 Task: Set up alerts for new listings in Omaha, Nebraska, that have a pool or hot tub, and track the availability of luxury properties.
Action: Mouse moved to (129, 134)
Screenshot: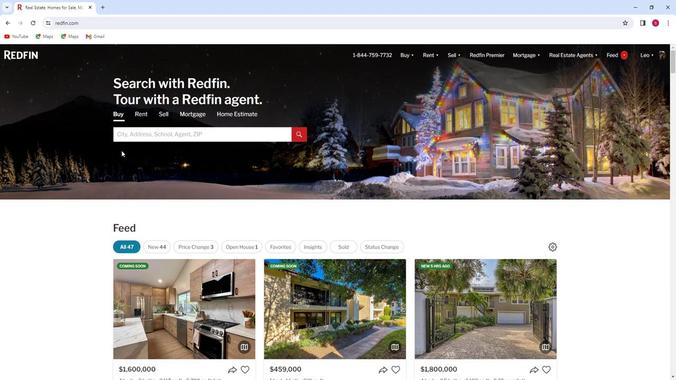 
Action: Mouse pressed left at (129, 134)
Screenshot: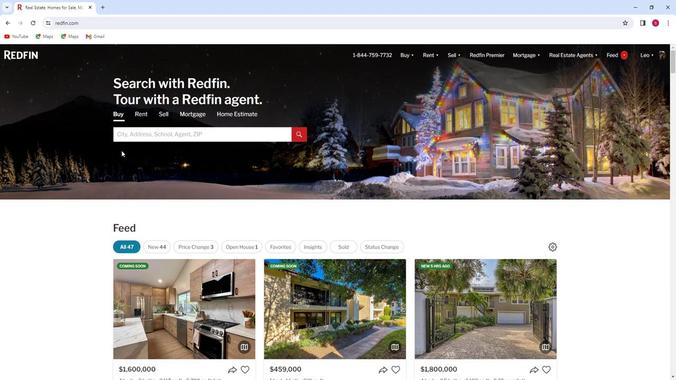 
Action: Key pressed <Key.shift>Omaha,<Key.space><Key.shift>Nebraska
Screenshot: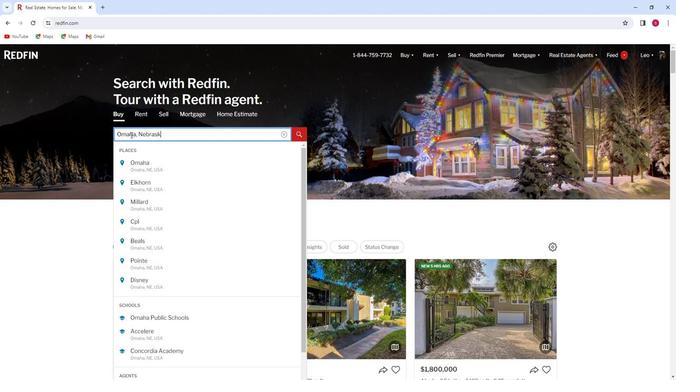 
Action: Mouse moved to (137, 167)
Screenshot: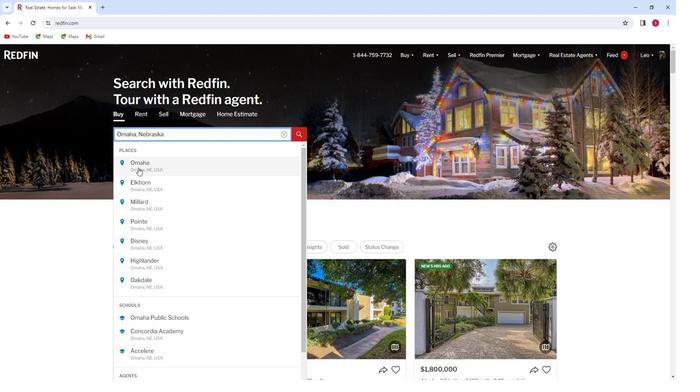 
Action: Mouse pressed left at (137, 167)
Screenshot: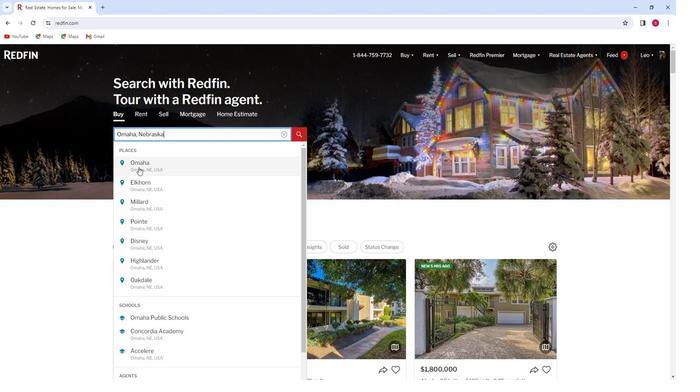 
Action: Mouse moved to (605, 100)
Screenshot: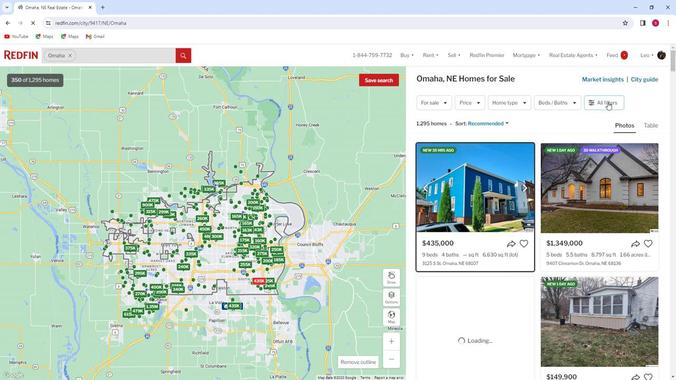 
Action: Mouse pressed left at (605, 100)
Screenshot: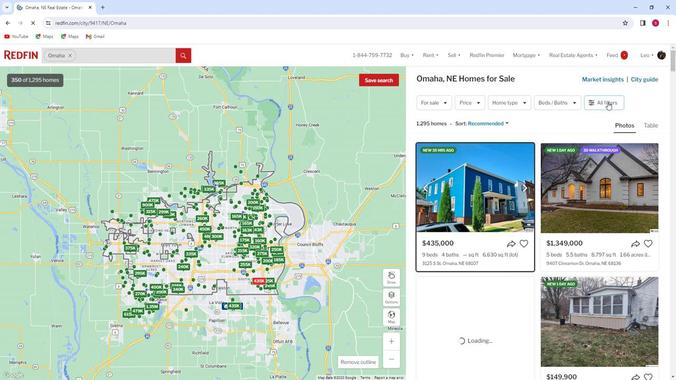 
Action: Mouse pressed left at (605, 100)
Screenshot: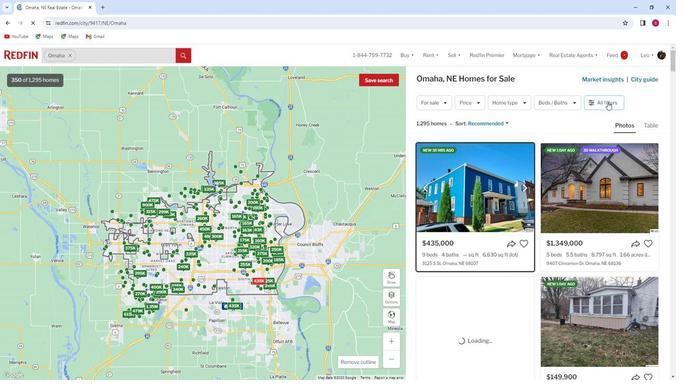 
Action: Mouse moved to (601, 99)
Screenshot: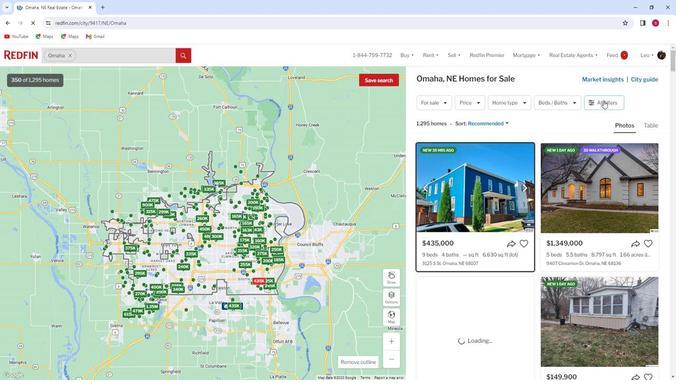 
Action: Mouse pressed left at (601, 99)
Screenshot: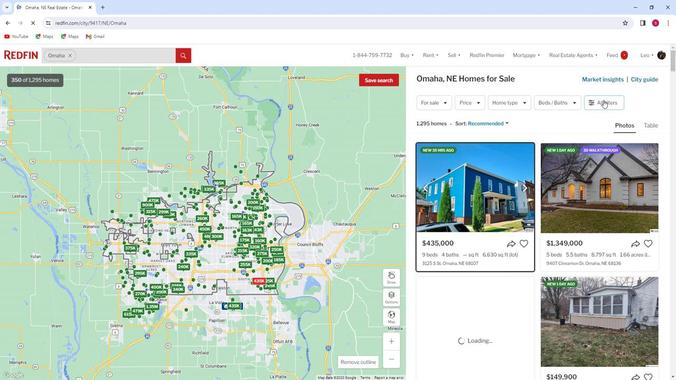 
Action: Mouse pressed left at (601, 99)
Screenshot: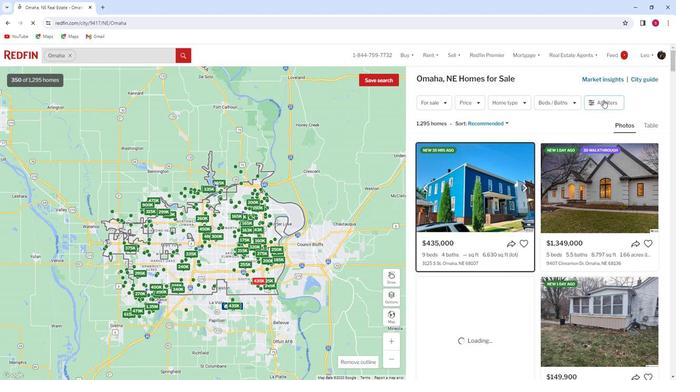
Action: Mouse moved to (598, 99)
Screenshot: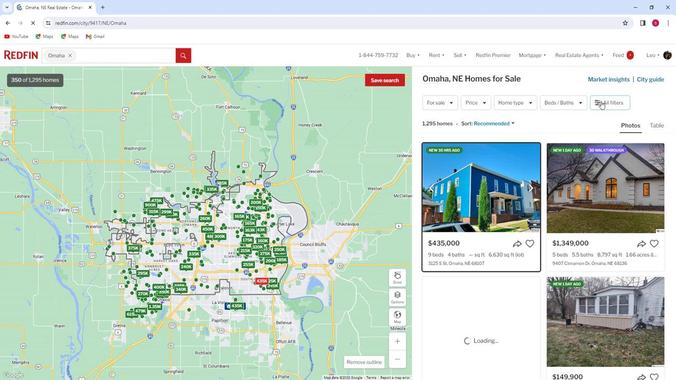 
Action: Mouse pressed left at (598, 99)
Screenshot: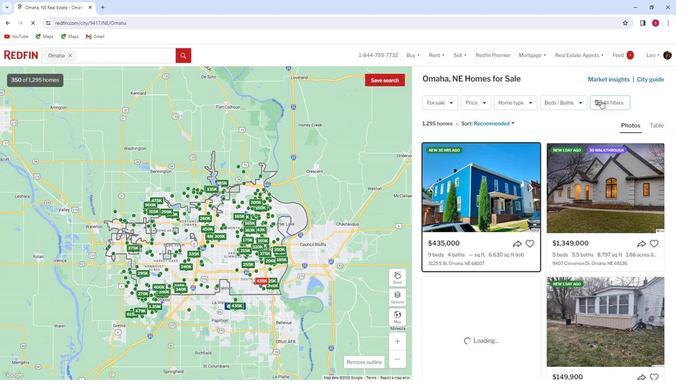 
Action: Mouse pressed left at (598, 99)
Screenshot: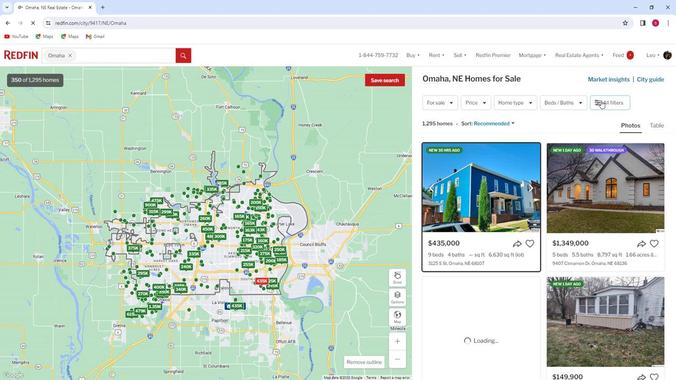 
Action: Mouse moved to (597, 99)
Screenshot: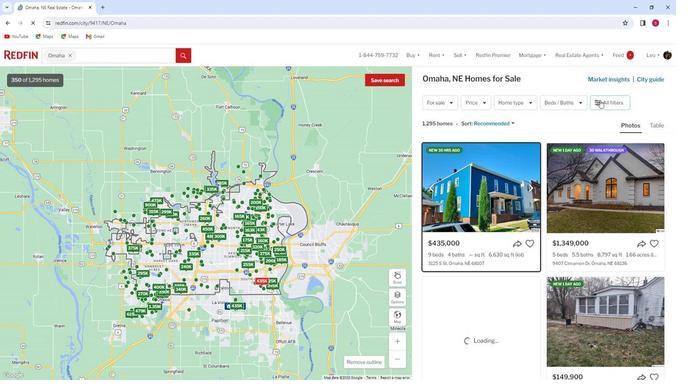 
Action: Mouse pressed left at (597, 99)
Screenshot: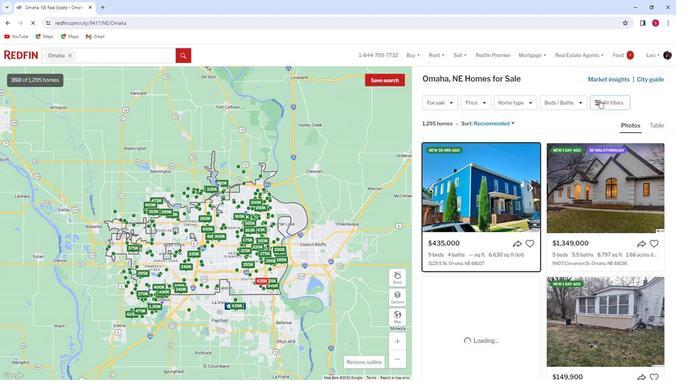 
Action: Mouse moved to (610, 234)
Screenshot: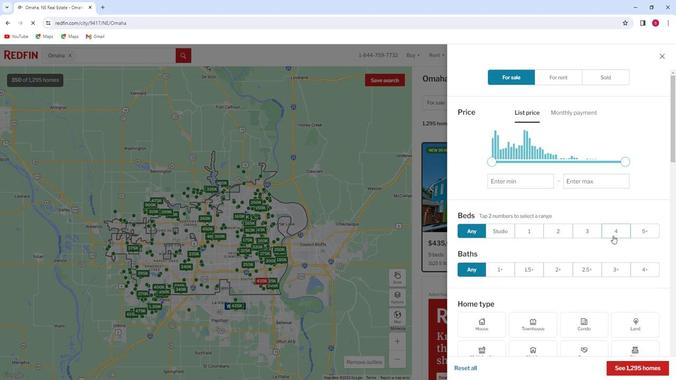
Action: Mouse scrolled (610, 233) with delta (0, 0)
Screenshot: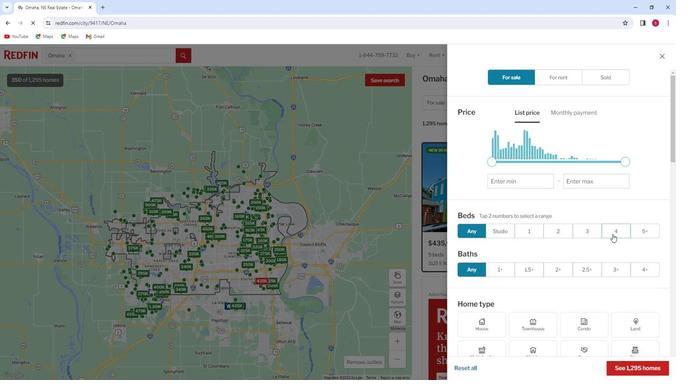 
Action: Mouse moved to (610, 234)
Screenshot: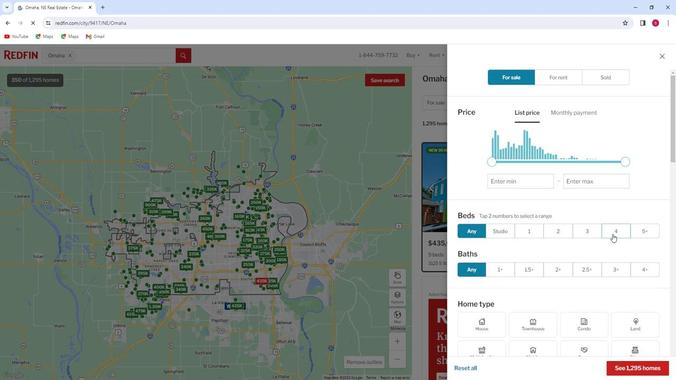 
Action: Mouse scrolled (610, 233) with delta (0, 0)
Screenshot: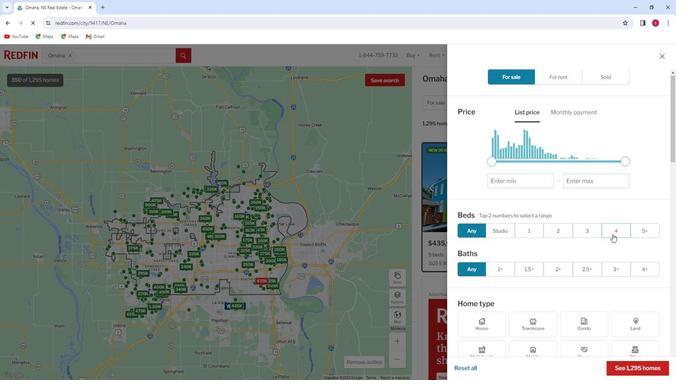 
Action: Mouse moved to (609, 232)
Screenshot: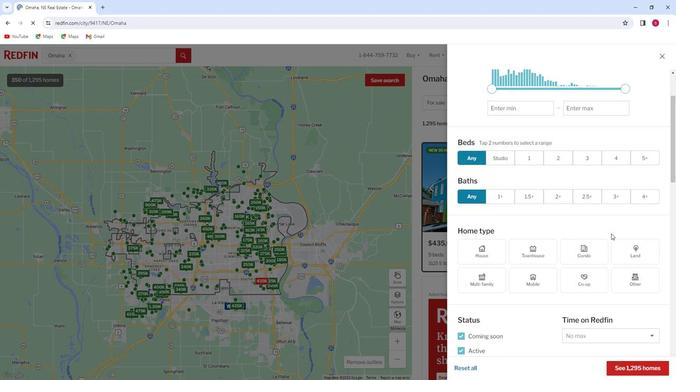 
Action: Mouse scrolled (609, 232) with delta (0, 0)
Screenshot: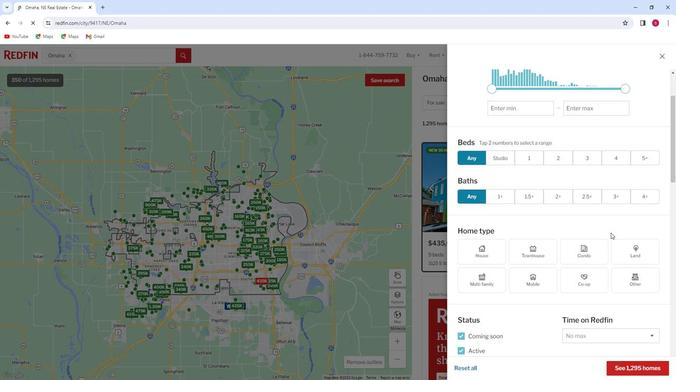
Action: Mouse scrolled (609, 232) with delta (0, 0)
Screenshot: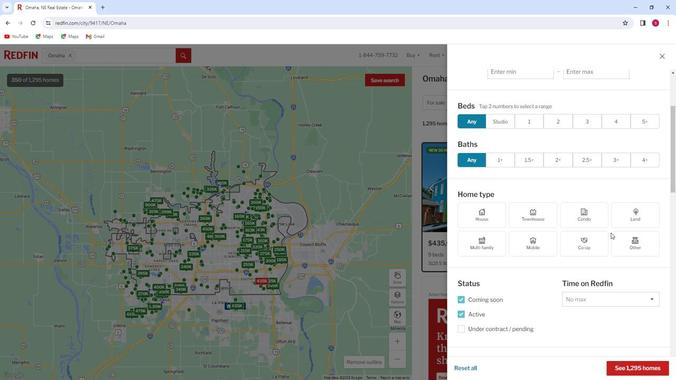 
Action: Mouse scrolled (609, 232) with delta (0, 0)
Screenshot: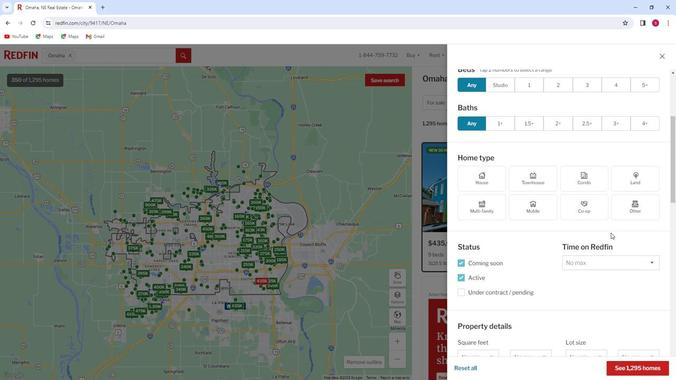 
Action: Mouse moved to (614, 222)
Screenshot: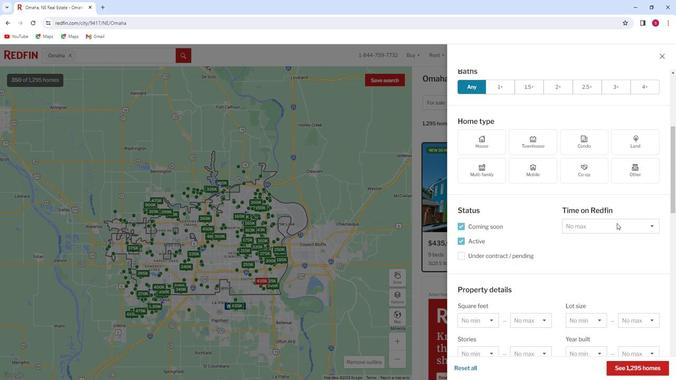 
Action: Mouse pressed left at (614, 222)
Screenshot: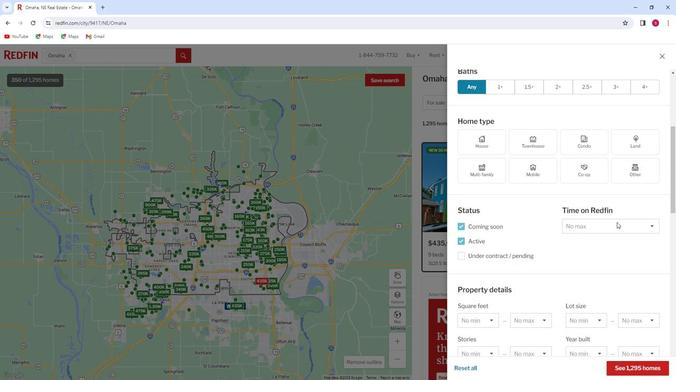 
Action: Mouse moved to (575, 242)
Screenshot: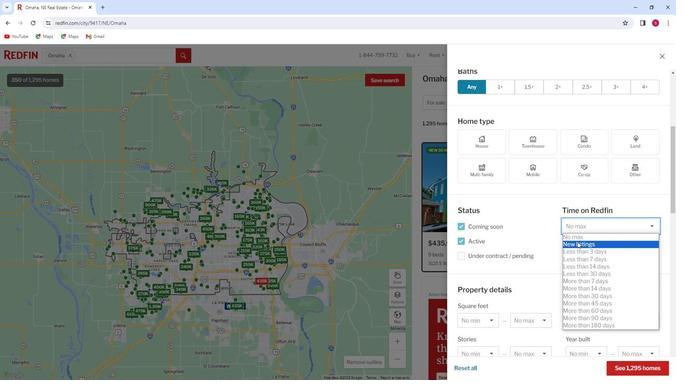 
Action: Mouse pressed left at (575, 242)
Screenshot: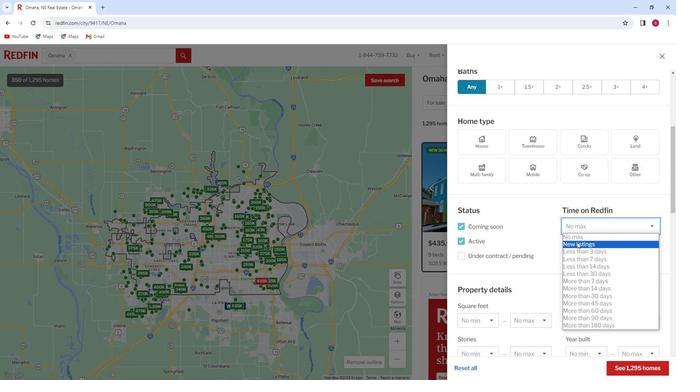 
Action: Mouse moved to (573, 240)
Screenshot: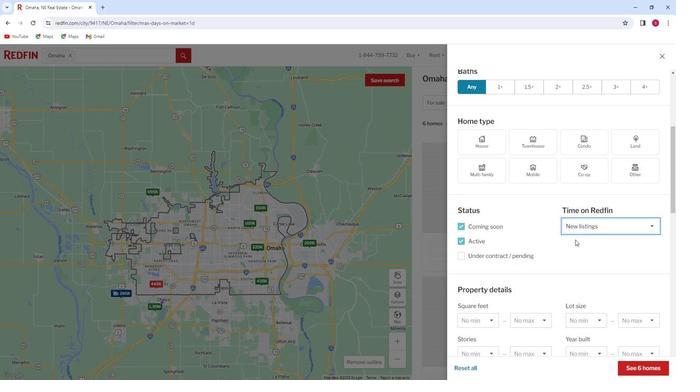 
Action: Mouse scrolled (573, 239) with delta (0, 0)
Screenshot: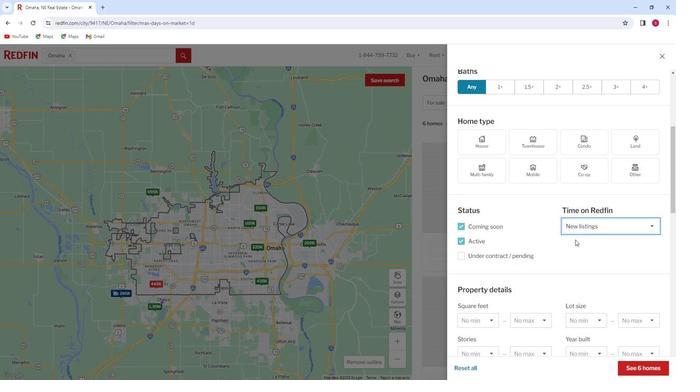 
Action: Mouse moved to (572, 240)
Screenshot: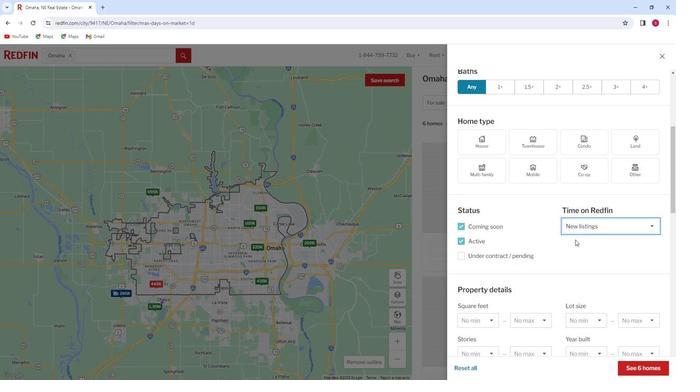 
Action: Mouse scrolled (572, 239) with delta (0, 0)
Screenshot: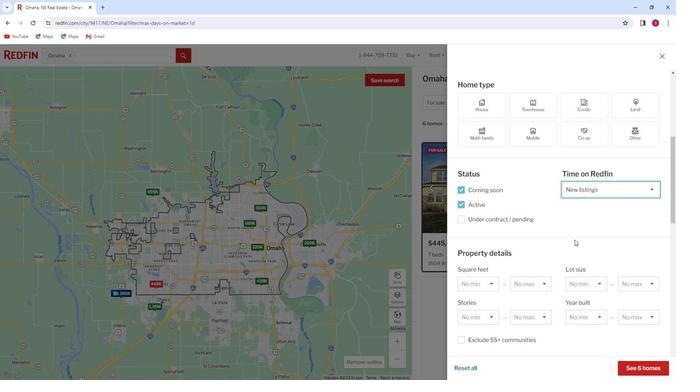 
Action: Mouse scrolled (572, 239) with delta (0, 0)
Screenshot: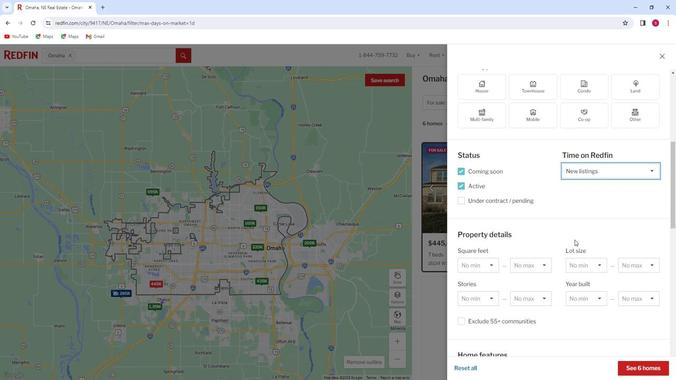 
Action: Mouse scrolled (572, 239) with delta (0, 0)
Screenshot: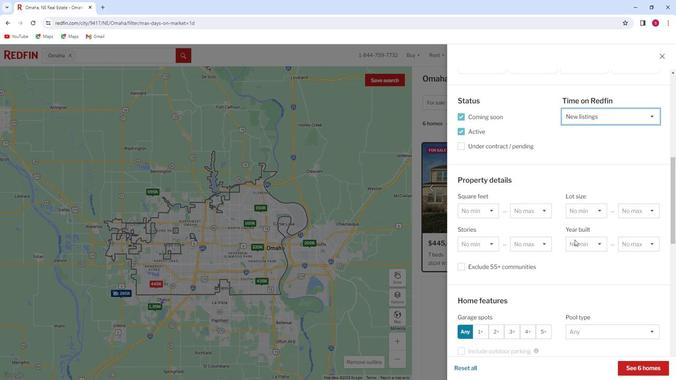 
Action: Mouse scrolled (572, 239) with delta (0, 0)
Screenshot: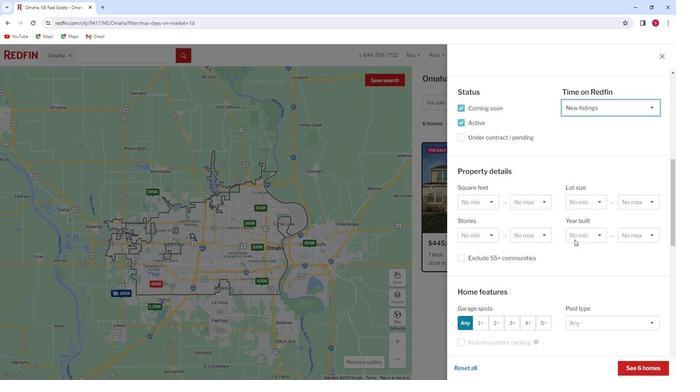 
Action: Mouse scrolled (572, 239) with delta (0, 0)
Screenshot: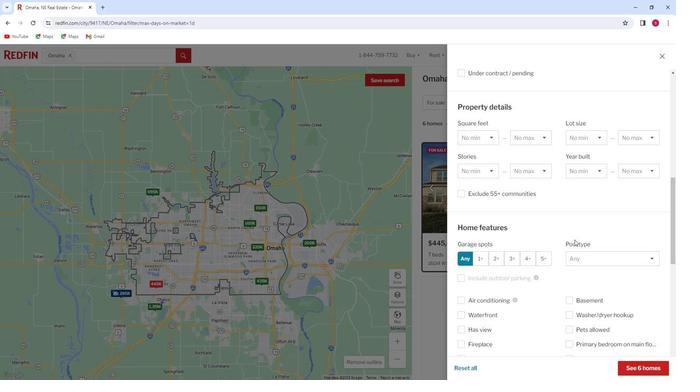 
Action: Mouse scrolled (572, 239) with delta (0, 0)
Screenshot: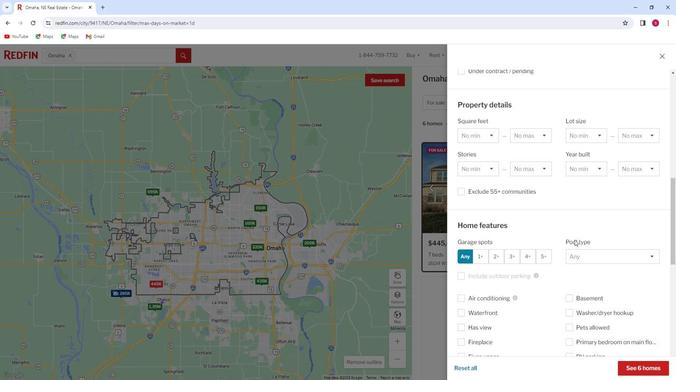 
Action: Mouse moved to (572, 239)
Screenshot: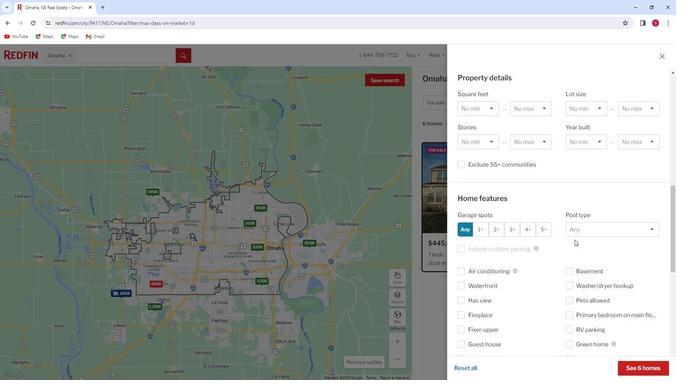 
Action: Mouse scrolled (572, 238) with delta (0, 0)
Screenshot: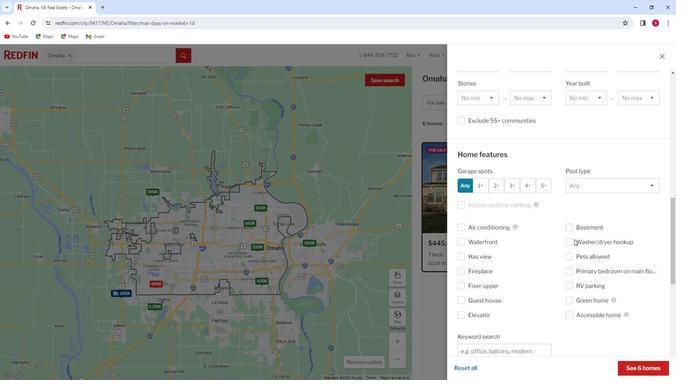 
Action: Mouse scrolled (572, 238) with delta (0, 0)
Screenshot: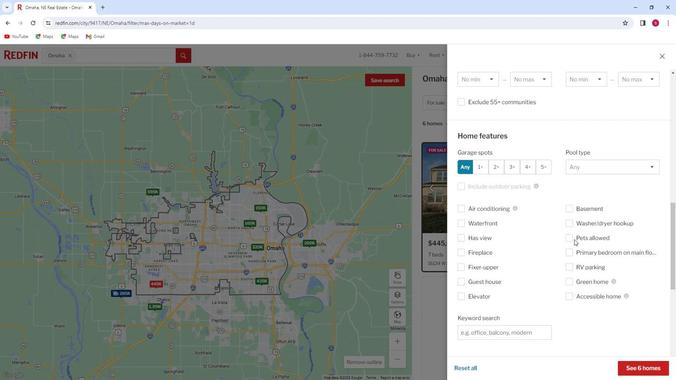 
Action: Mouse moved to (474, 279)
Screenshot: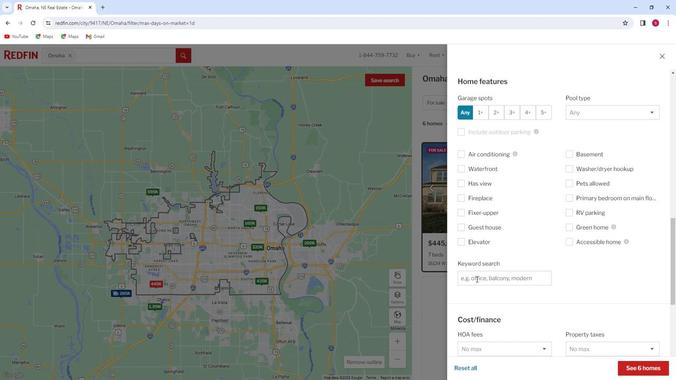 
Action: Mouse pressed left at (474, 279)
Screenshot: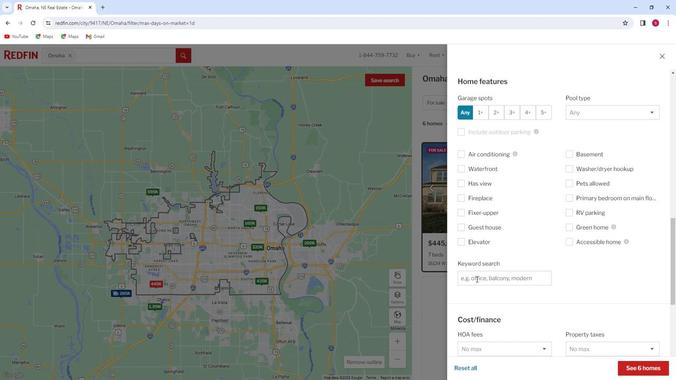 
Action: Mouse moved to (475, 279)
Screenshot: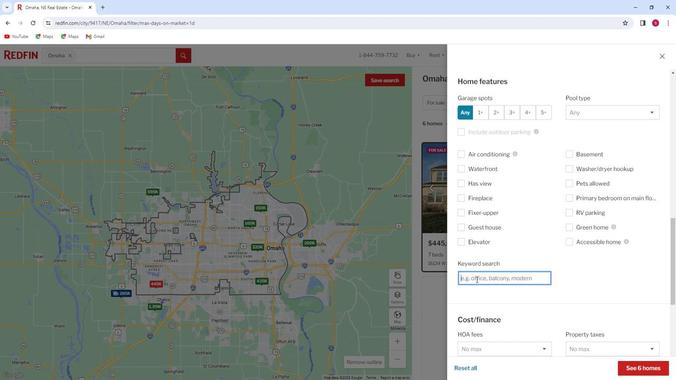 
Action: Key pressed pool
Screenshot: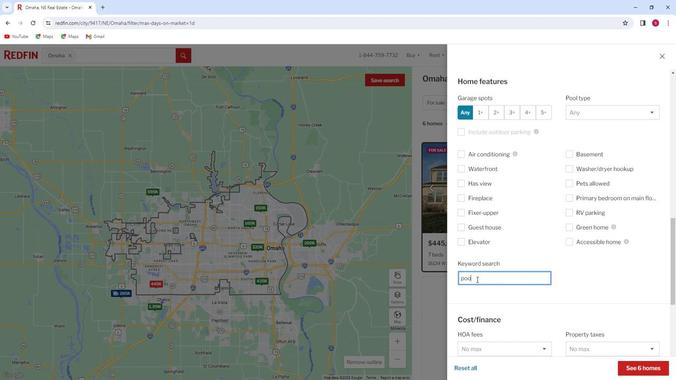 
Action: Mouse moved to (517, 282)
Screenshot: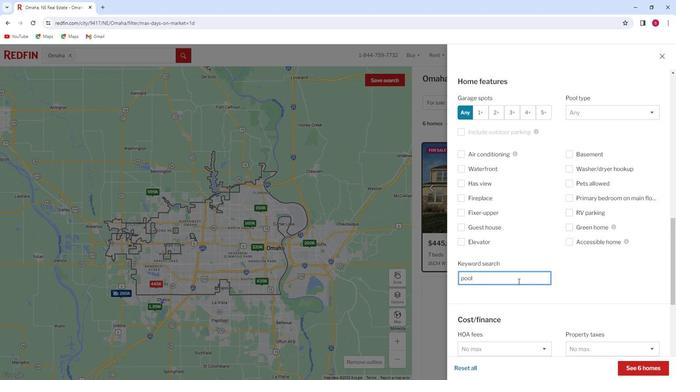 
Action: Mouse scrolled (517, 282) with delta (0, 0)
Screenshot: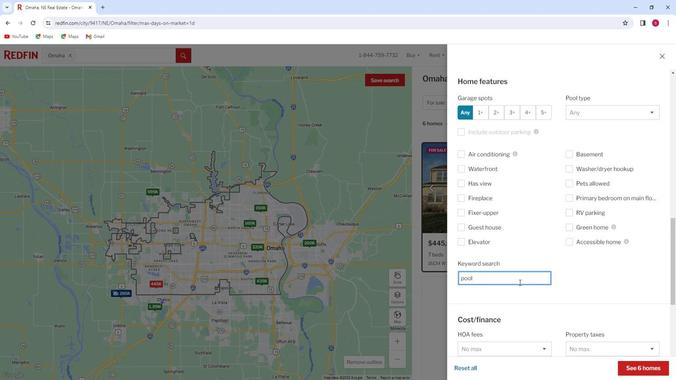 
Action: Mouse moved to (519, 287)
Screenshot: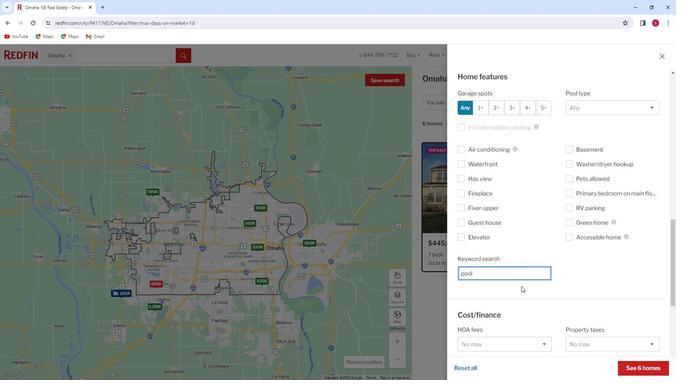 
Action: Mouse scrolled (519, 286) with delta (0, 0)
Screenshot: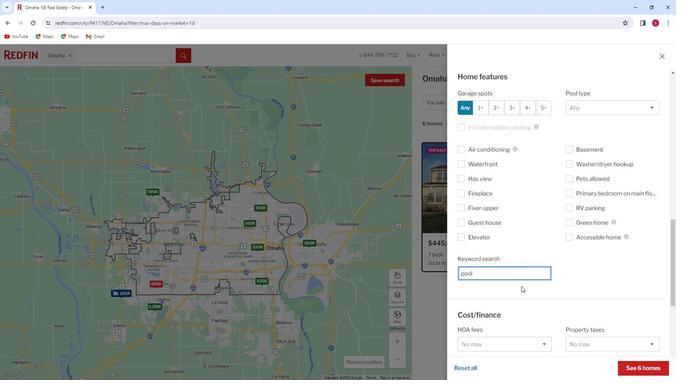 
Action: Mouse moved to (519, 287)
Screenshot: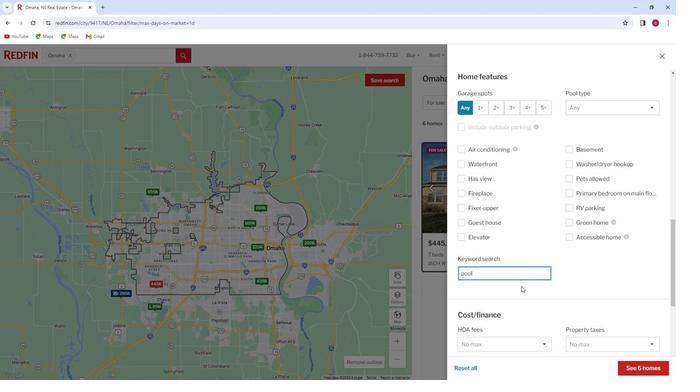 
Action: Mouse scrolled (519, 287) with delta (0, 0)
Screenshot: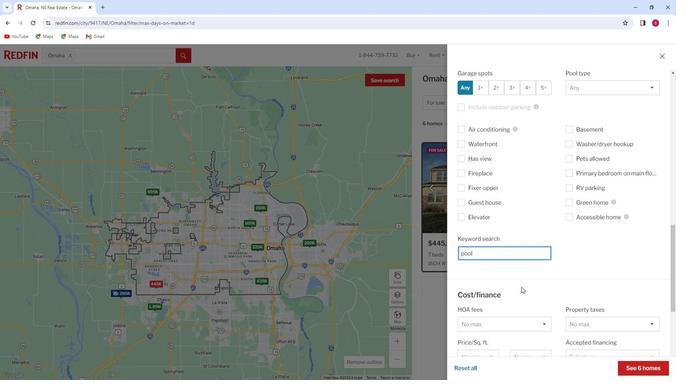 
Action: Mouse scrolled (519, 287) with delta (0, 0)
Screenshot: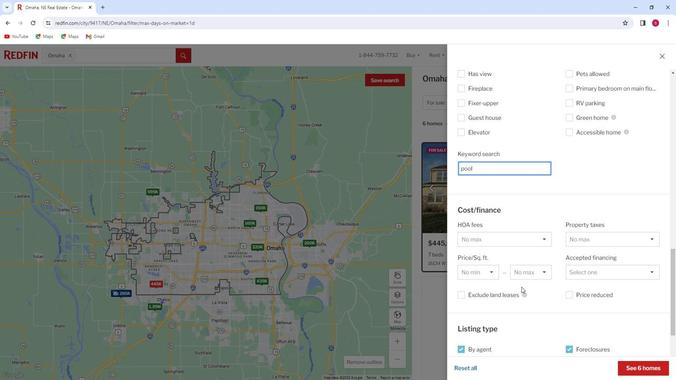 
Action: Mouse scrolled (519, 287) with delta (0, 0)
Screenshot: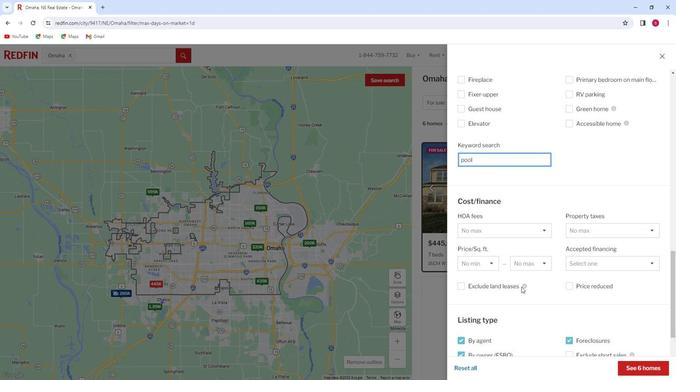 
Action: Mouse moved to (520, 289)
Screenshot: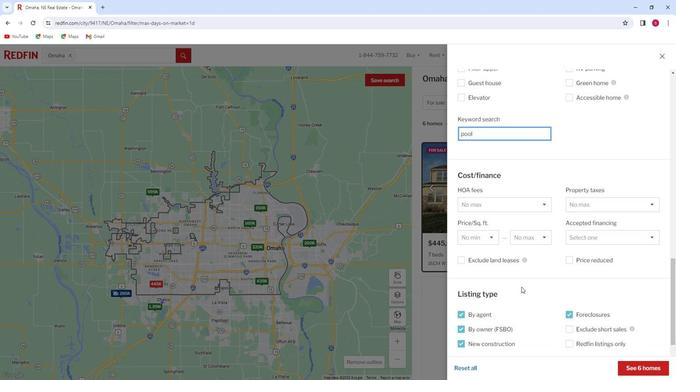 
Action: Mouse scrolled (520, 289) with delta (0, 0)
Screenshot: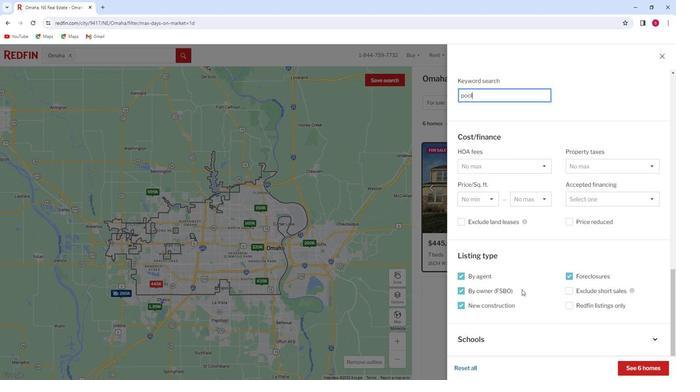 
Action: Mouse moved to (637, 370)
Screenshot: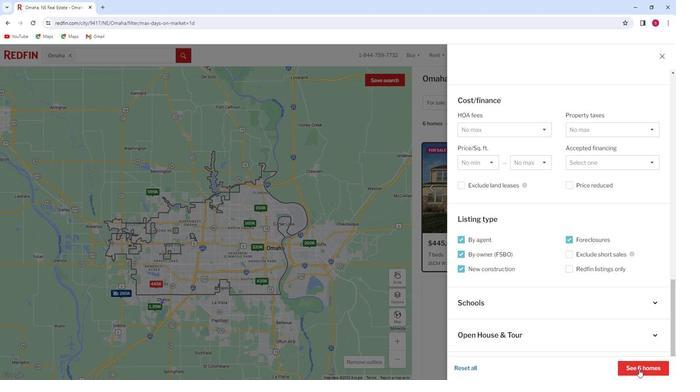 
Action: Mouse pressed left at (637, 370)
Screenshot: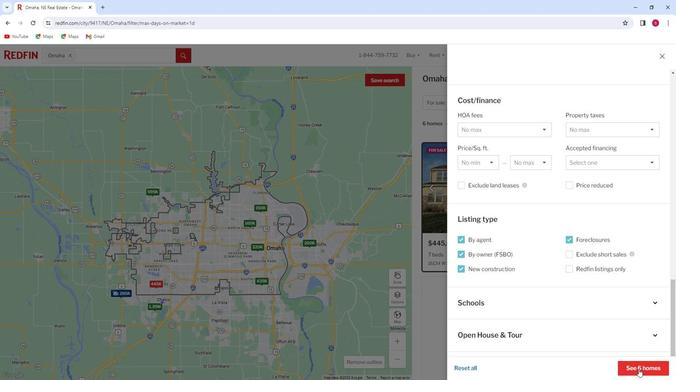 
Action: Mouse moved to (533, 305)
Screenshot: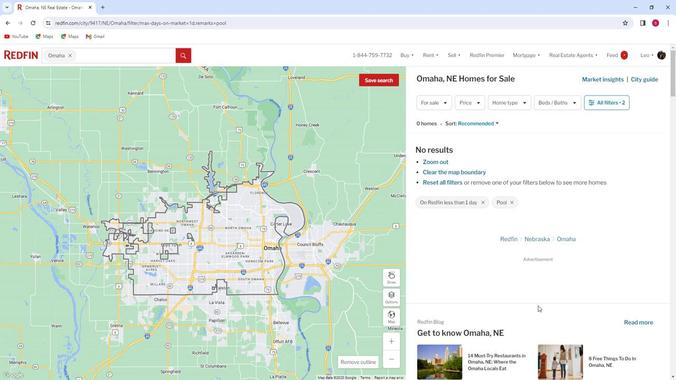 
